 Task: Find hotels with Spa.
Action: Mouse moved to (394, 85)
Screenshot: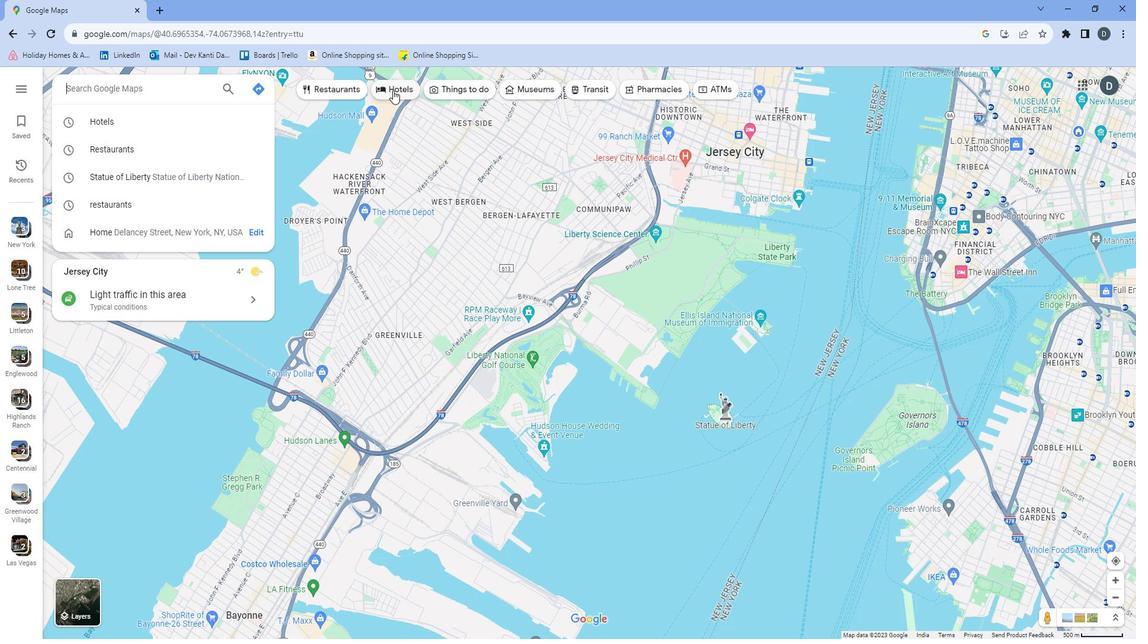 
Action: Mouse pressed left at (394, 85)
Screenshot: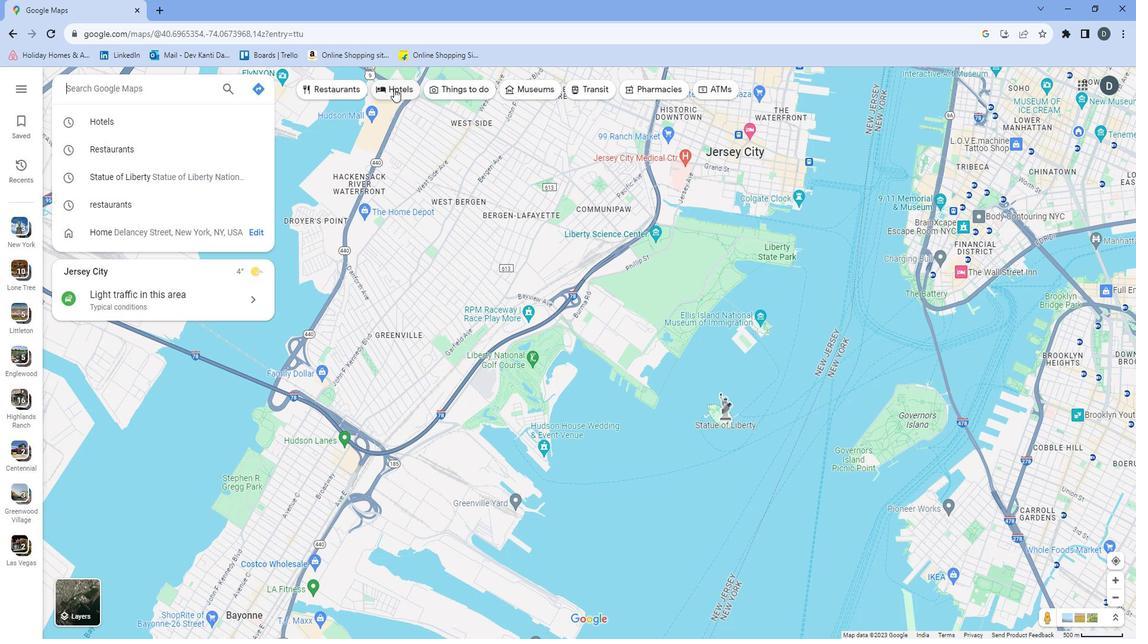 
Action: Mouse moved to (543, 89)
Screenshot: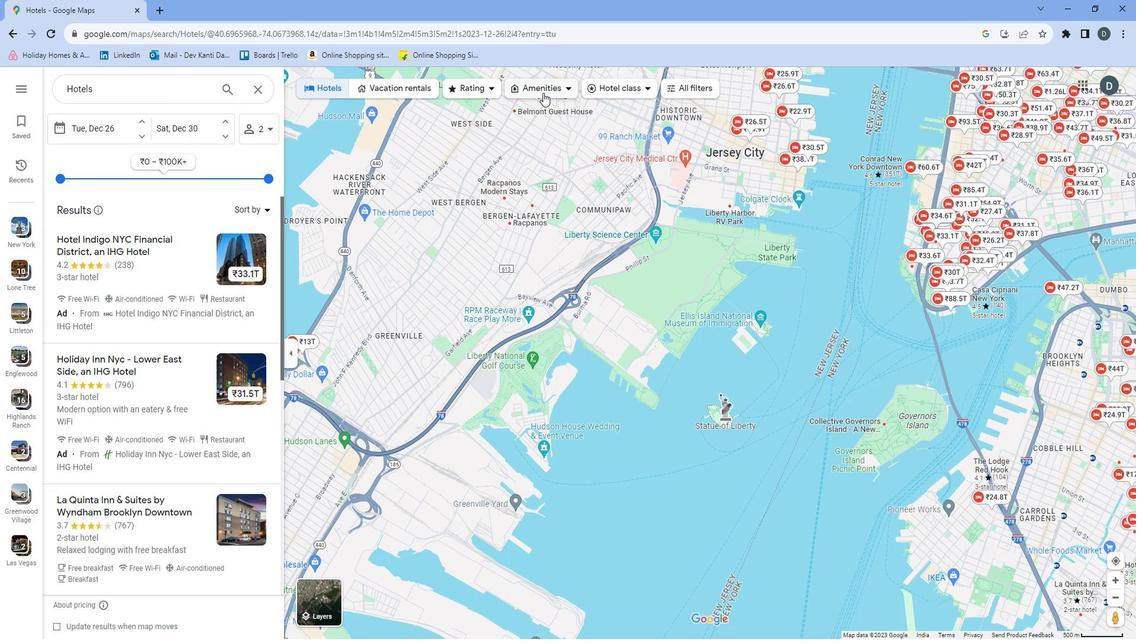
Action: Mouse pressed left at (543, 89)
Screenshot: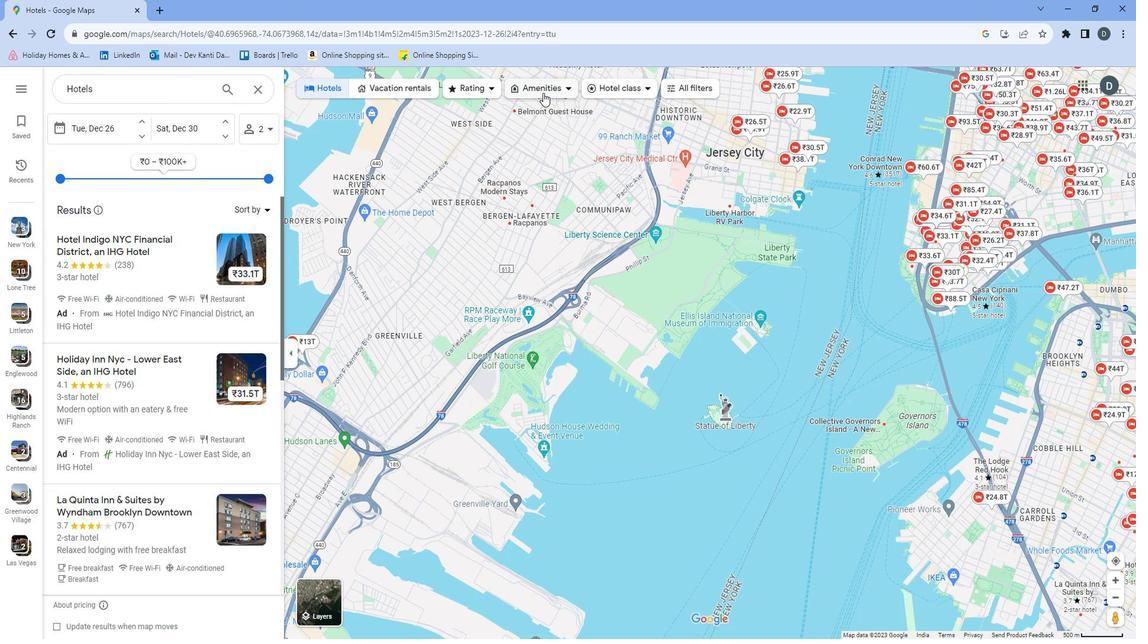 
Action: Mouse moved to (543, 198)
Screenshot: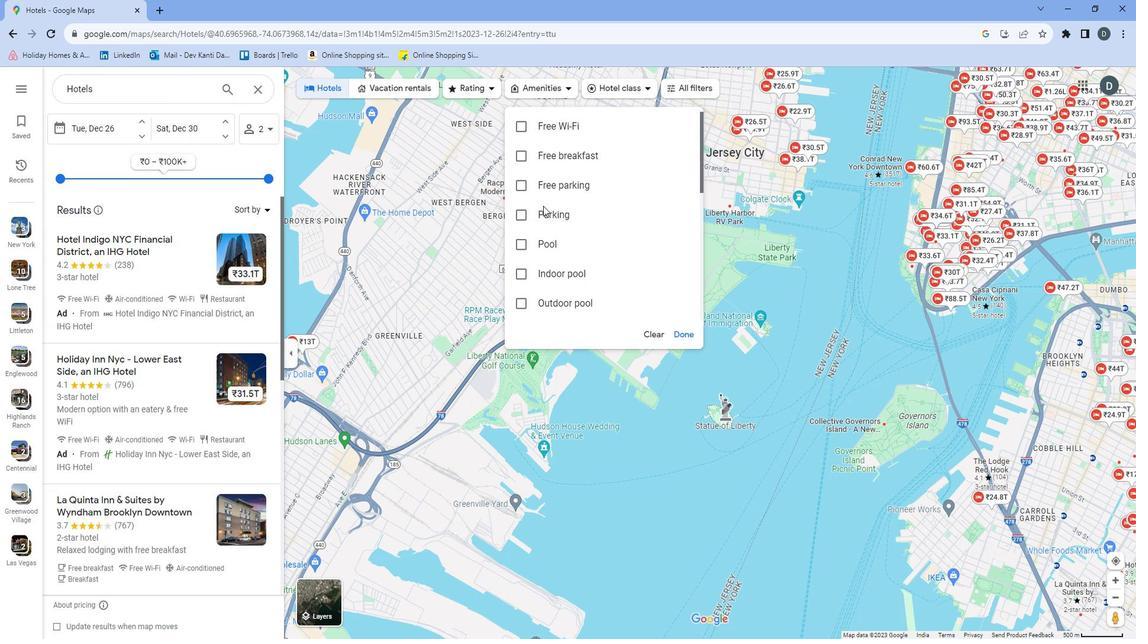 
Action: Mouse scrolled (543, 198) with delta (0, 0)
Screenshot: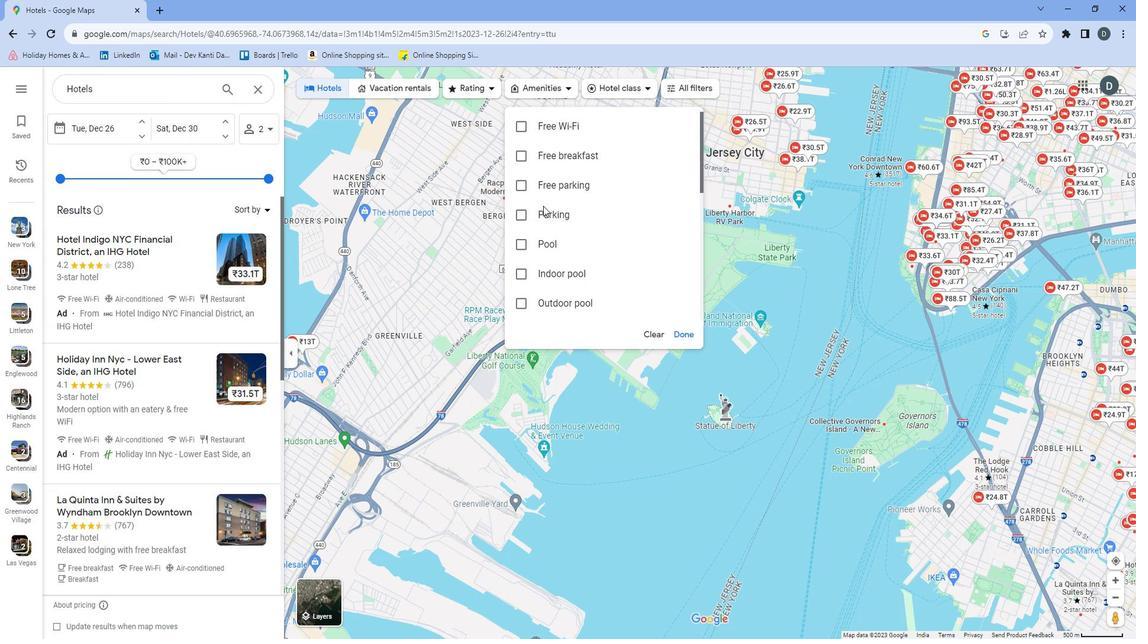 
Action: Mouse scrolled (543, 198) with delta (0, 0)
Screenshot: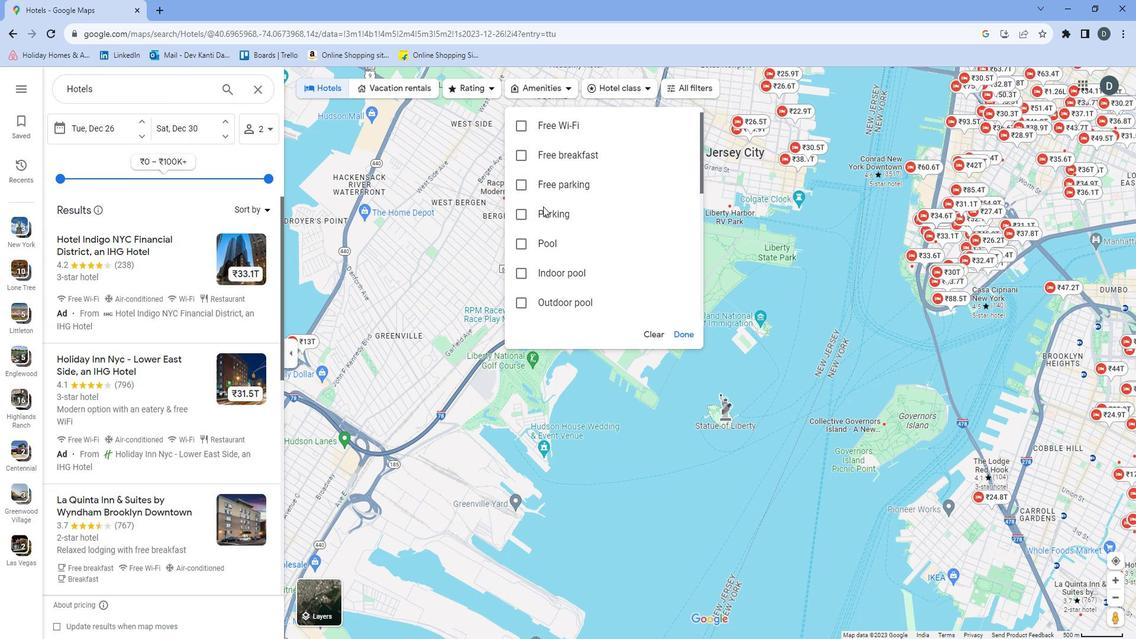 
Action: Mouse scrolled (543, 198) with delta (0, 0)
Screenshot: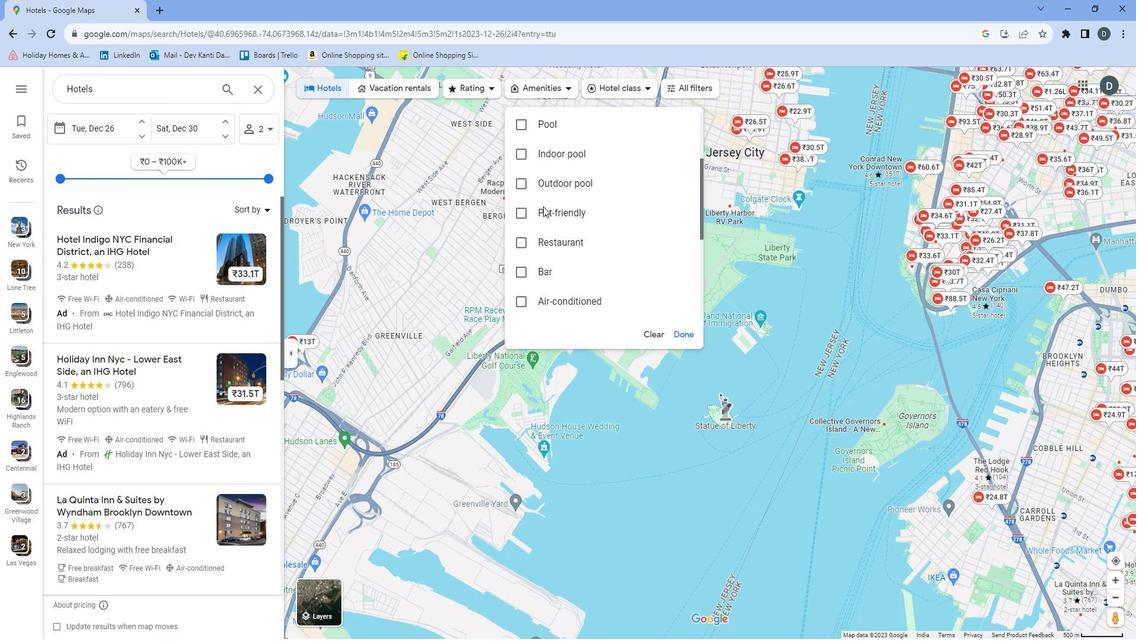 
Action: Mouse moved to (545, 198)
Screenshot: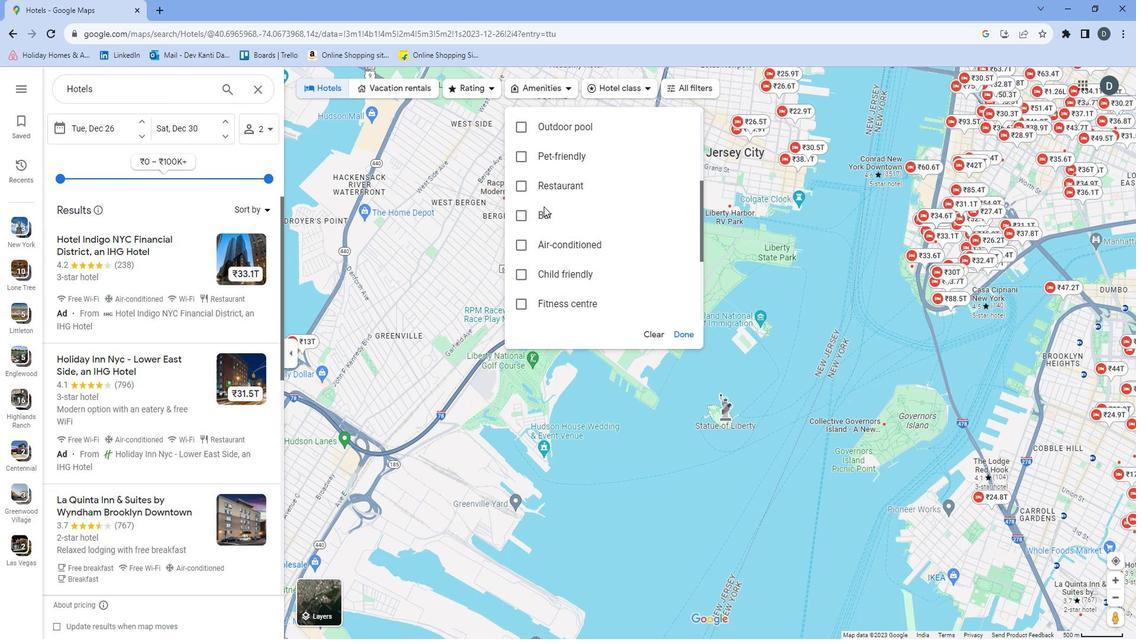 
Action: Mouse scrolled (545, 198) with delta (0, 0)
Screenshot: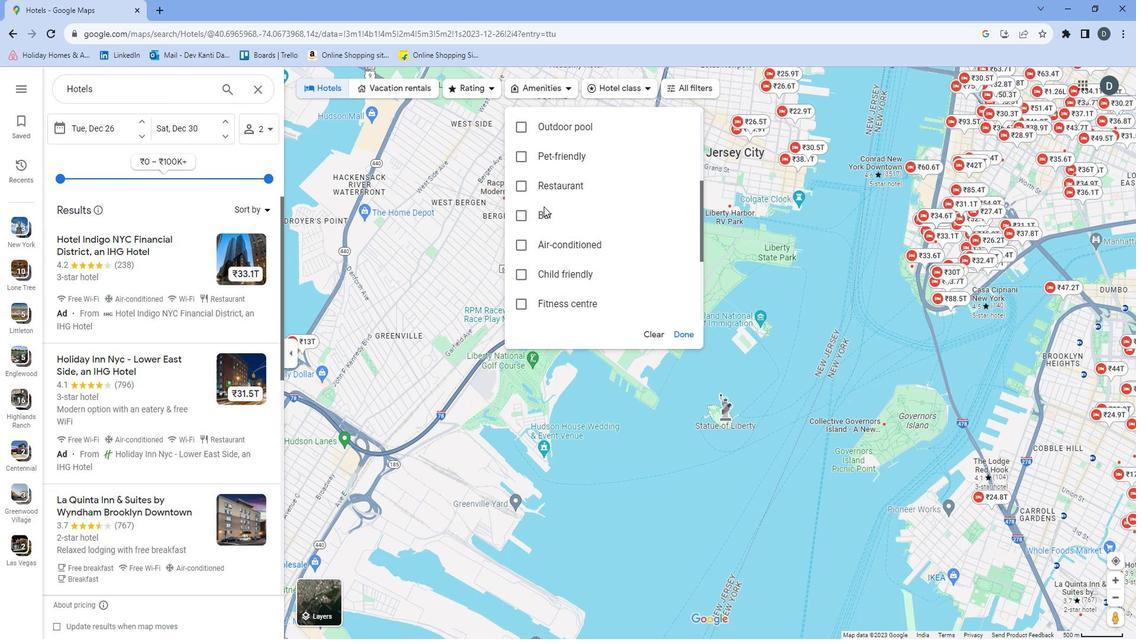 
Action: Mouse moved to (545, 198)
Screenshot: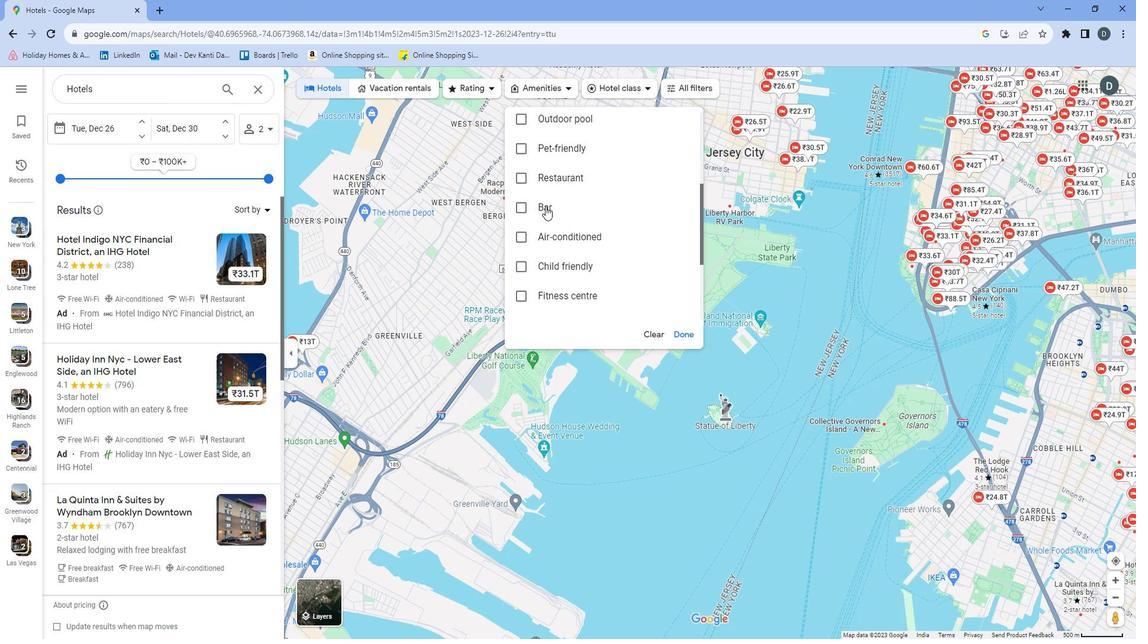 
Action: Mouse scrolled (545, 198) with delta (0, 0)
Screenshot: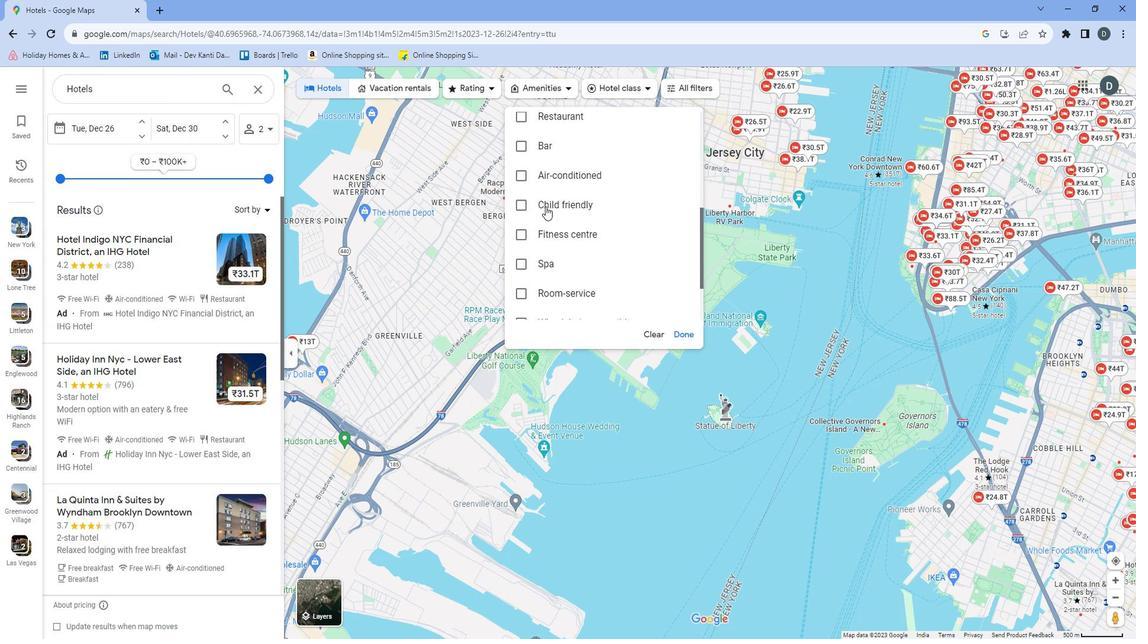 
Action: Mouse scrolled (545, 198) with delta (0, 0)
Screenshot: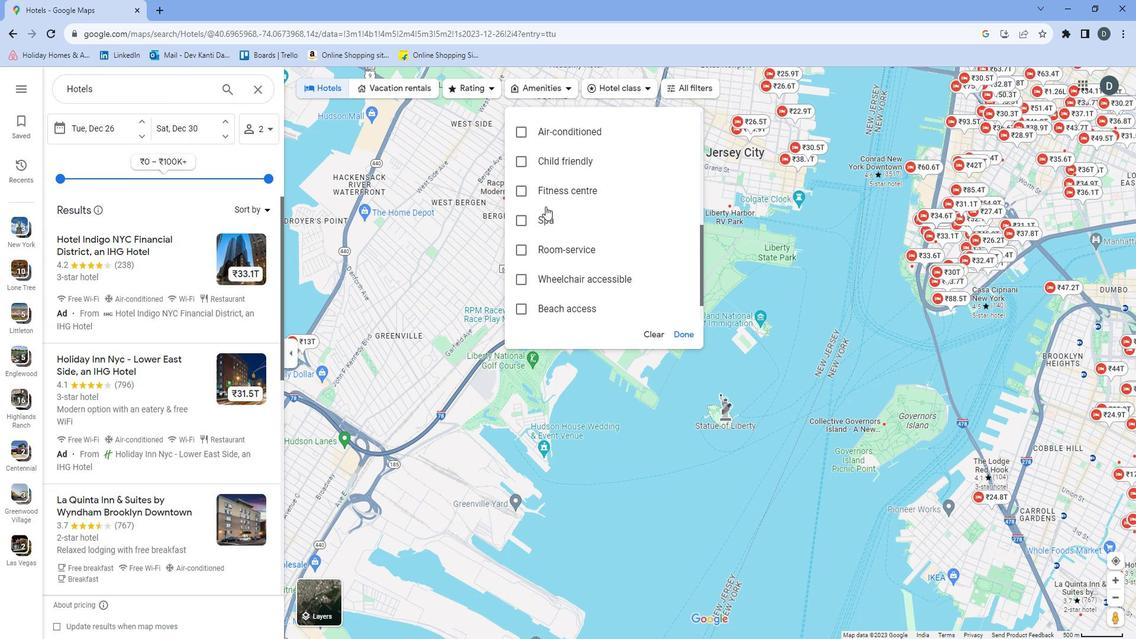 
Action: Mouse moved to (516, 185)
Screenshot: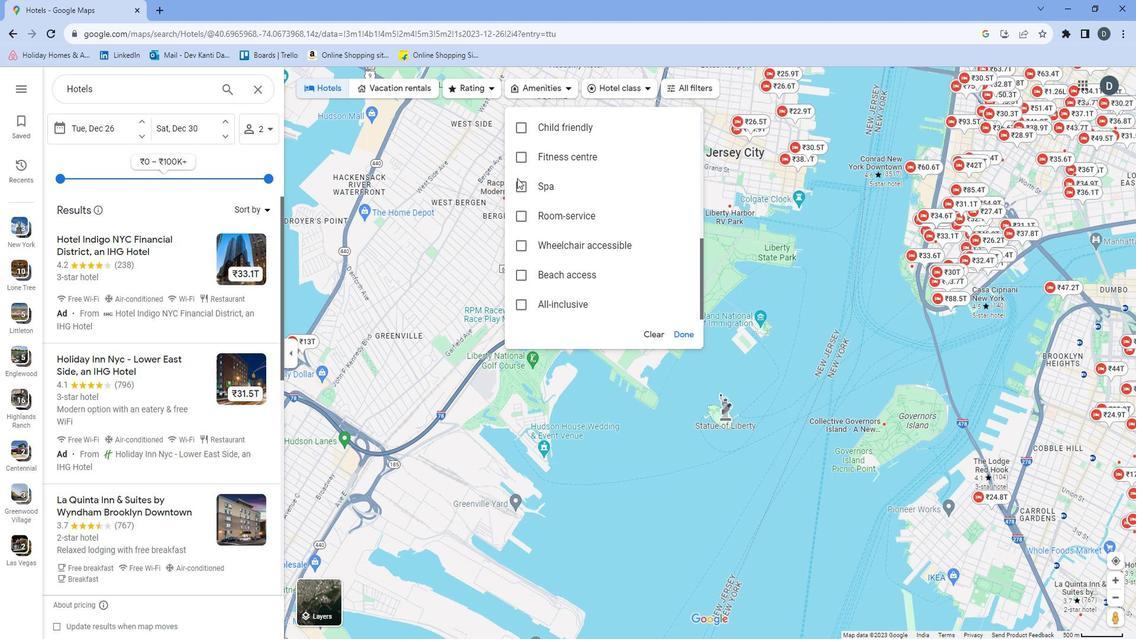 
Action: Mouse pressed left at (516, 185)
Screenshot: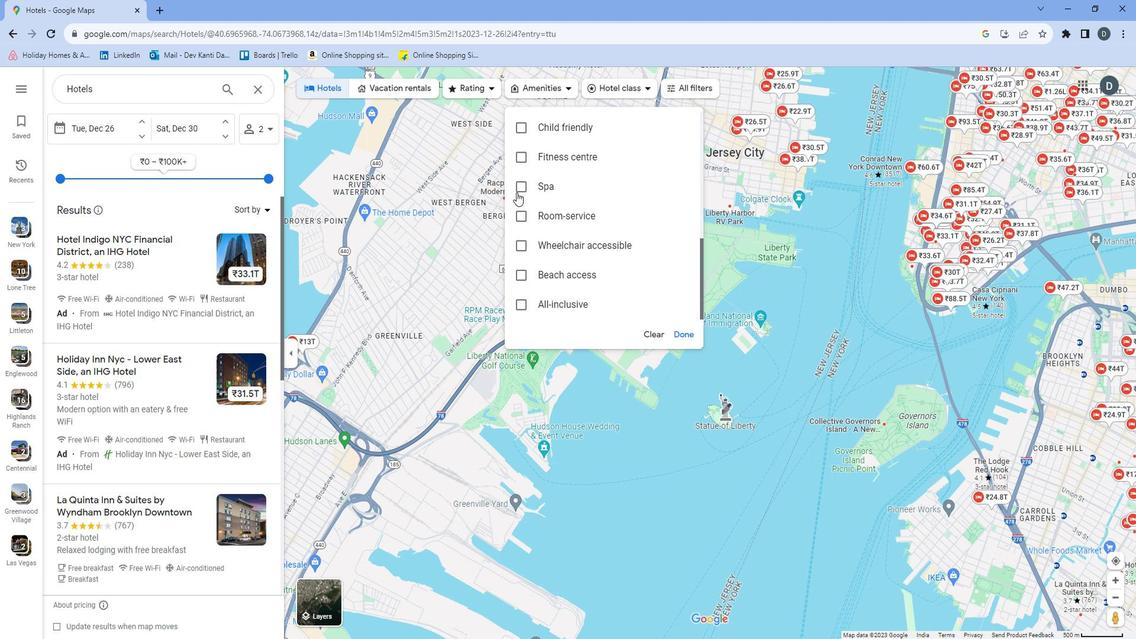 
Action: Mouse moved to (679, 315)
Screenshot: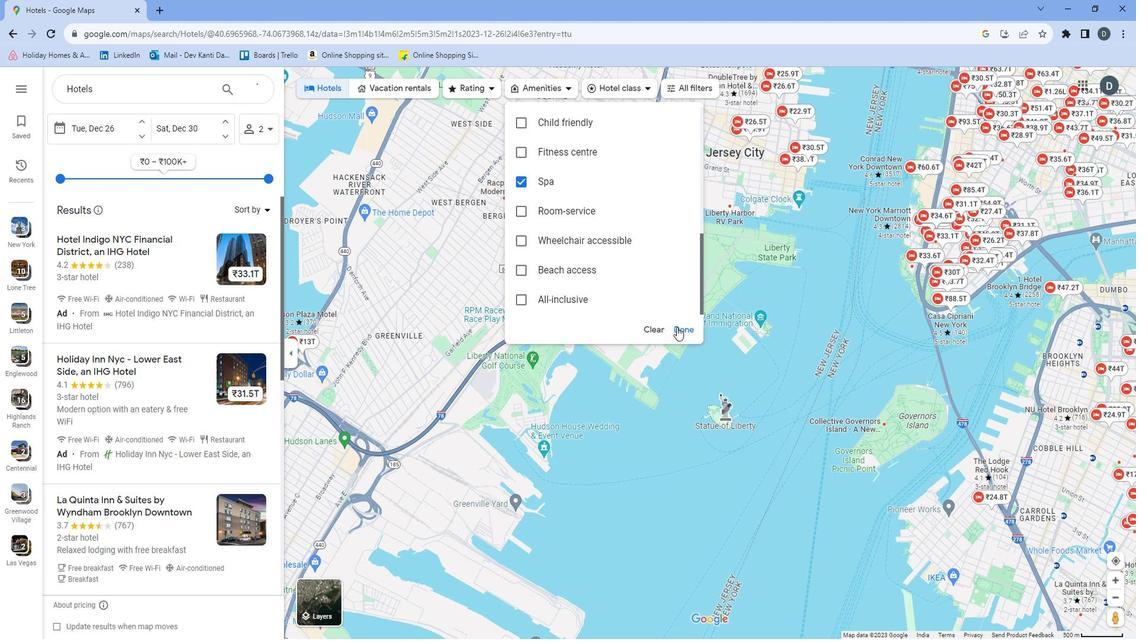 
Action: Mouse pressed left at (679, 315)
Screenshot: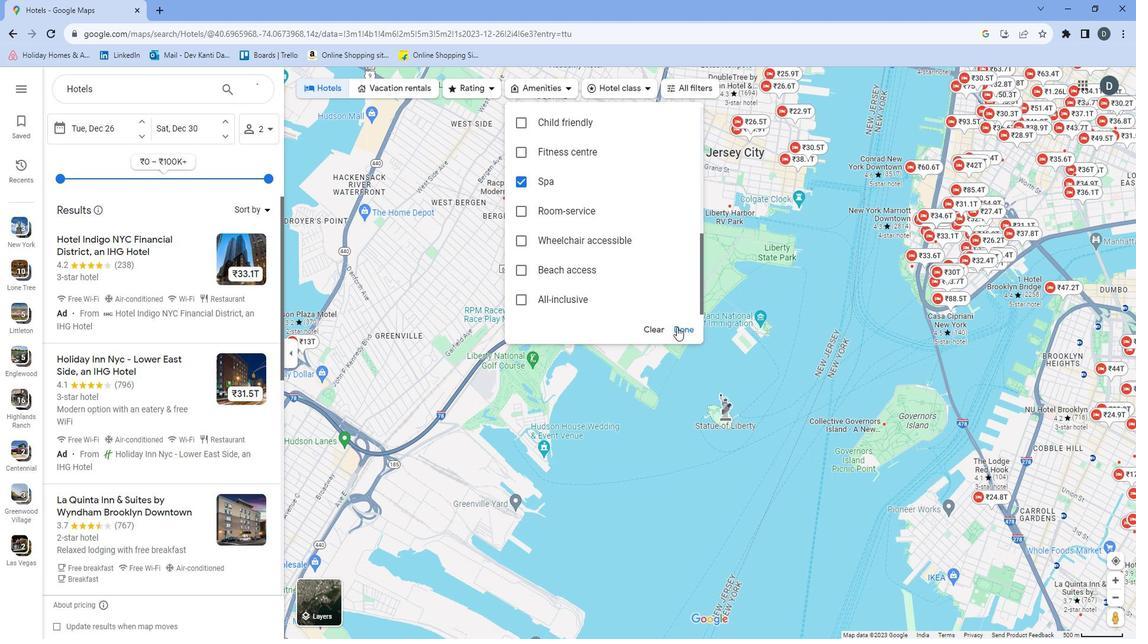 
Action: Mouse moved to (445, 264)
Screenshot: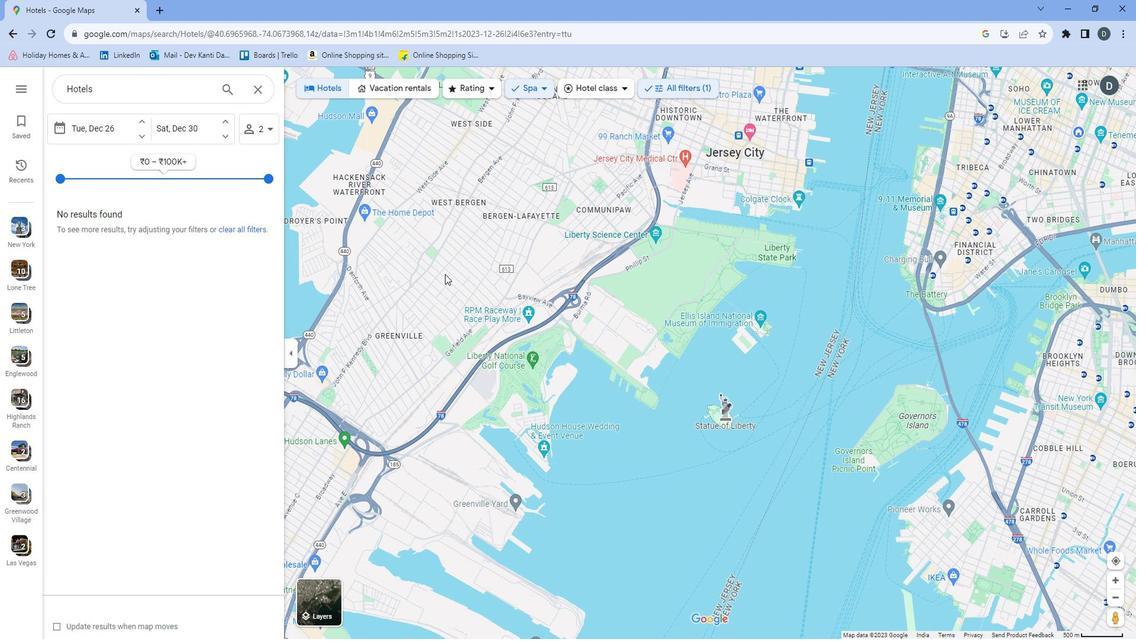 
